 Task: Add a dentist appointment for a root canal on the 21st at 12:00 PM.
Action: Mouse moved to (89, 124)
Screenshot: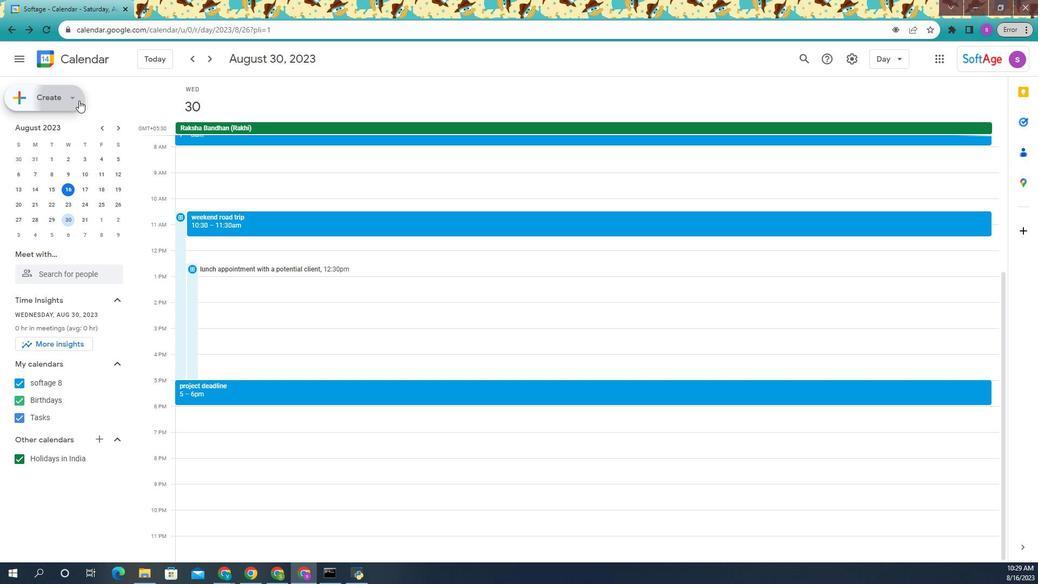 
Action: Mouse pressed left at (89, 124)
Screenshot: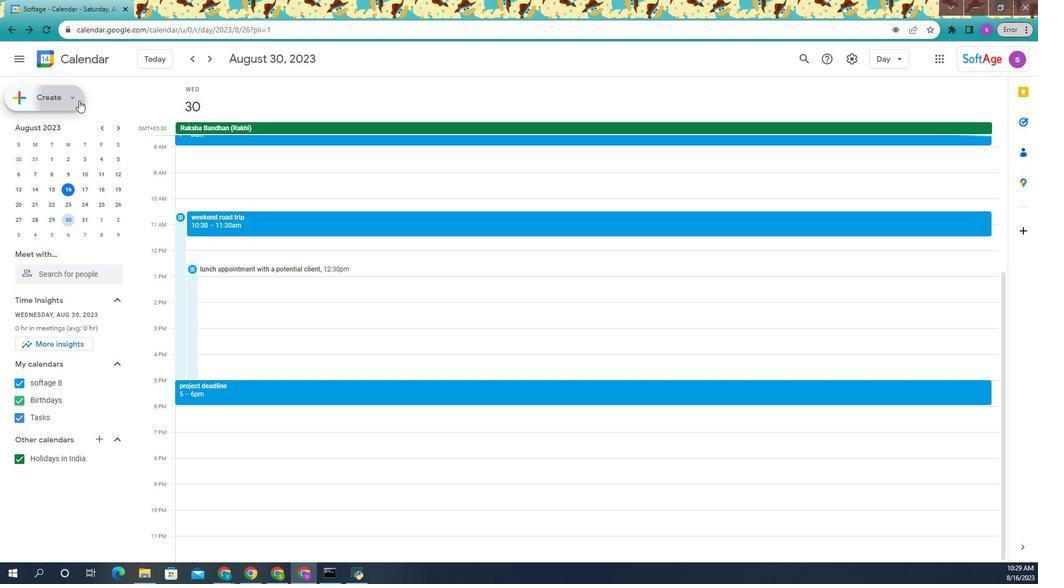 
Action: Mouse moved to (80, 232)
Screenshot: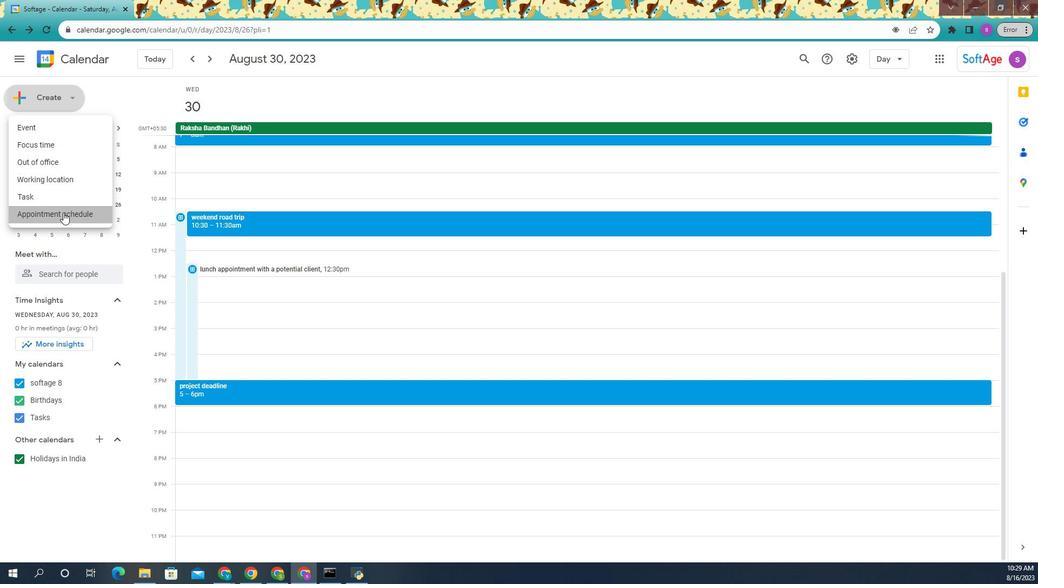 
Action: Mouse pressed left at (80, 232)
Screenshot: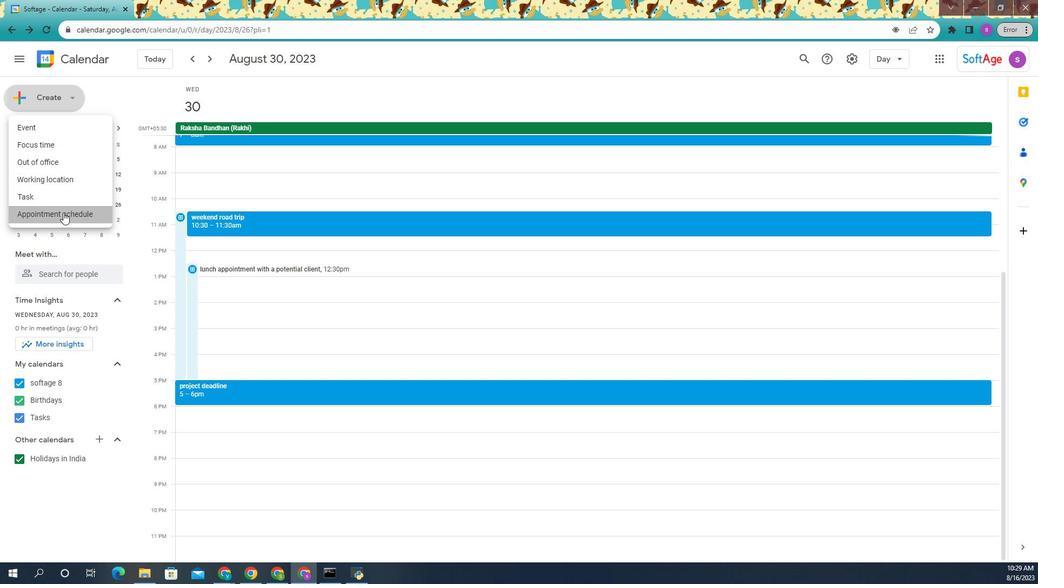 
Action: Mouse moved to (136, 119)
Screenshot: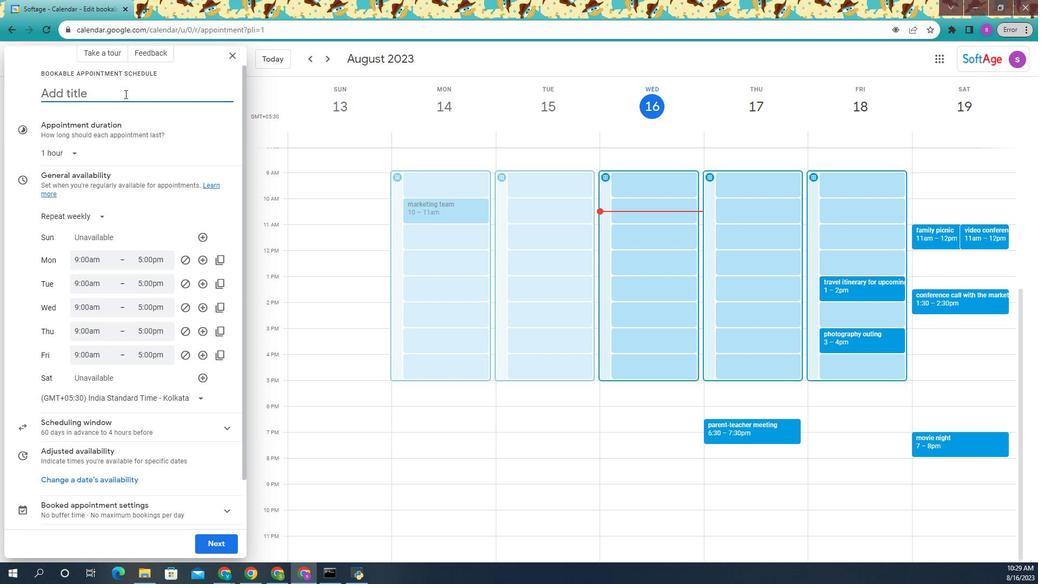 
Action: Mouse pressed left at (136, 119)
Screenshot: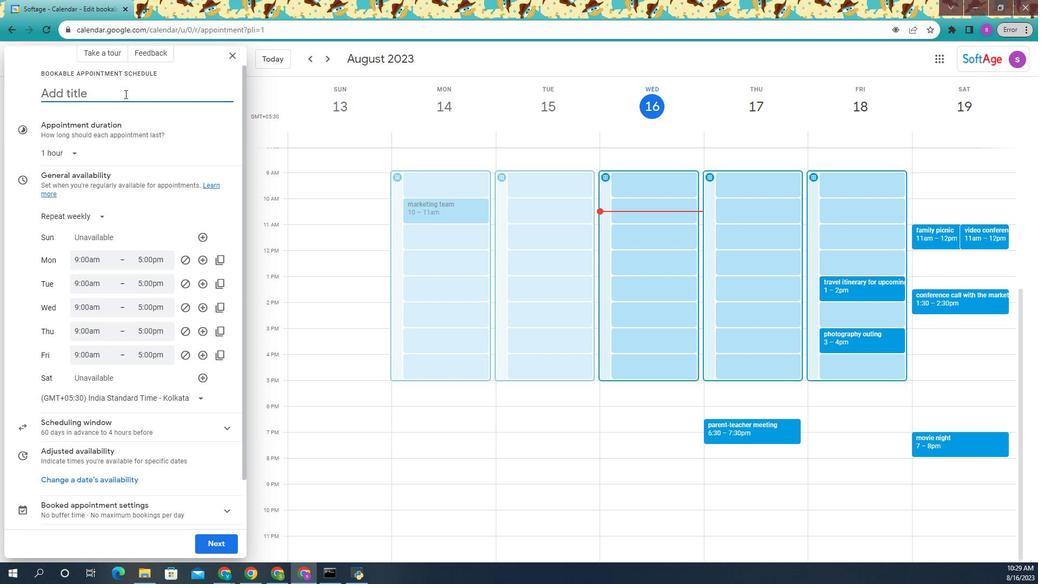 
Action: Key pressed dentist<Key.space>appointment
Screenshot: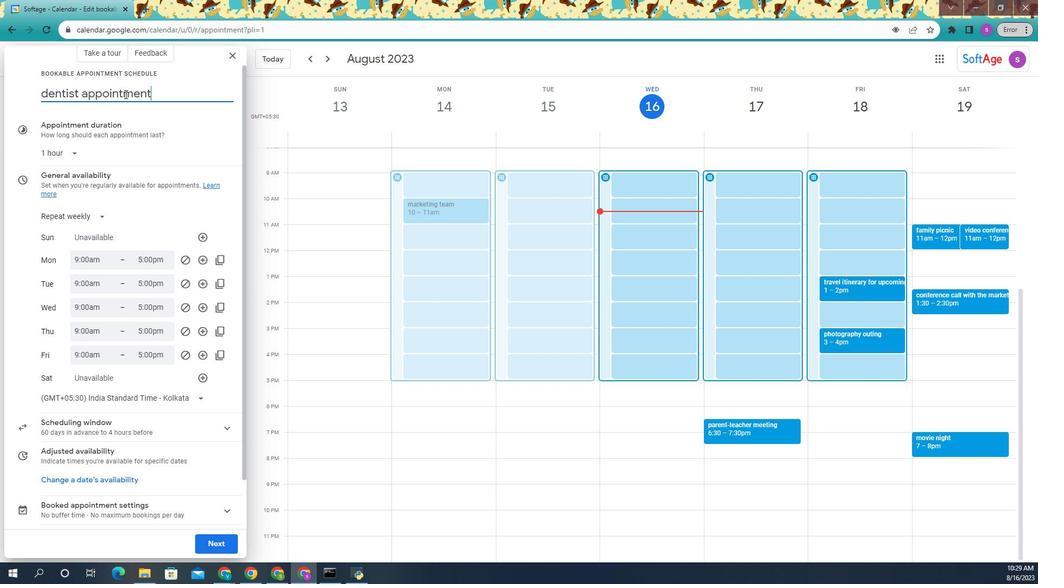 
Action: Mouse moved to (177, 101)
Screenshot: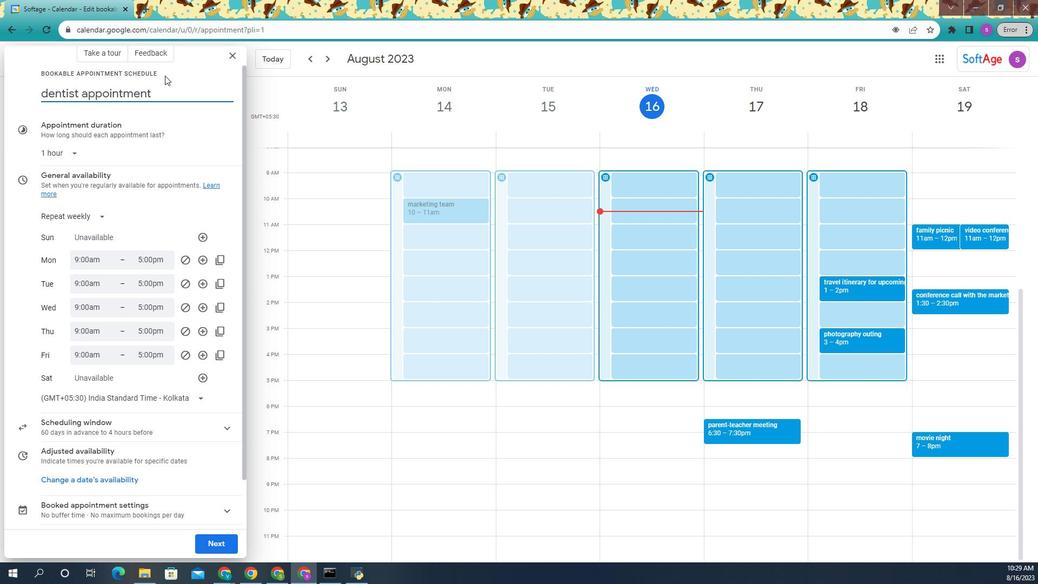 
Action: Key pressed <Key.space>for<Key.space>rot<Key.space>canal
Screenshot: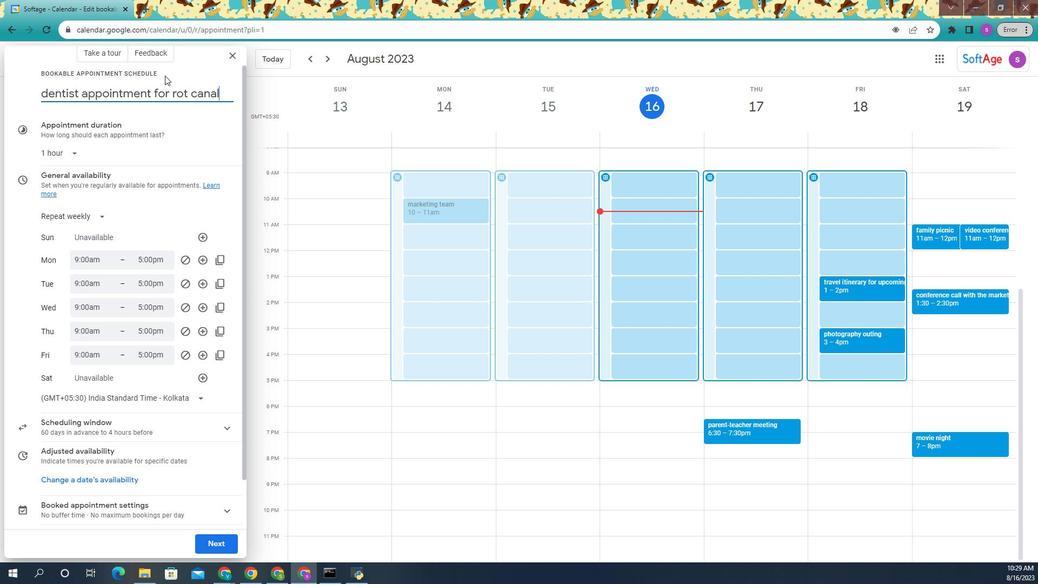 
Action: Mouse moved to (195, 119)
Screenshot: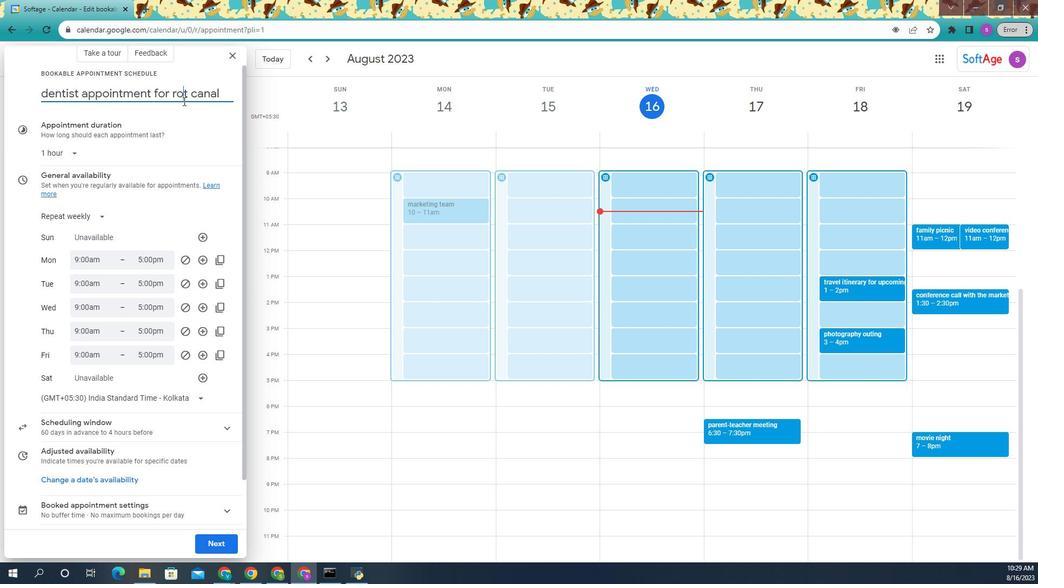 
Action: Mouse pressed left at (195, 119)
Screenshot: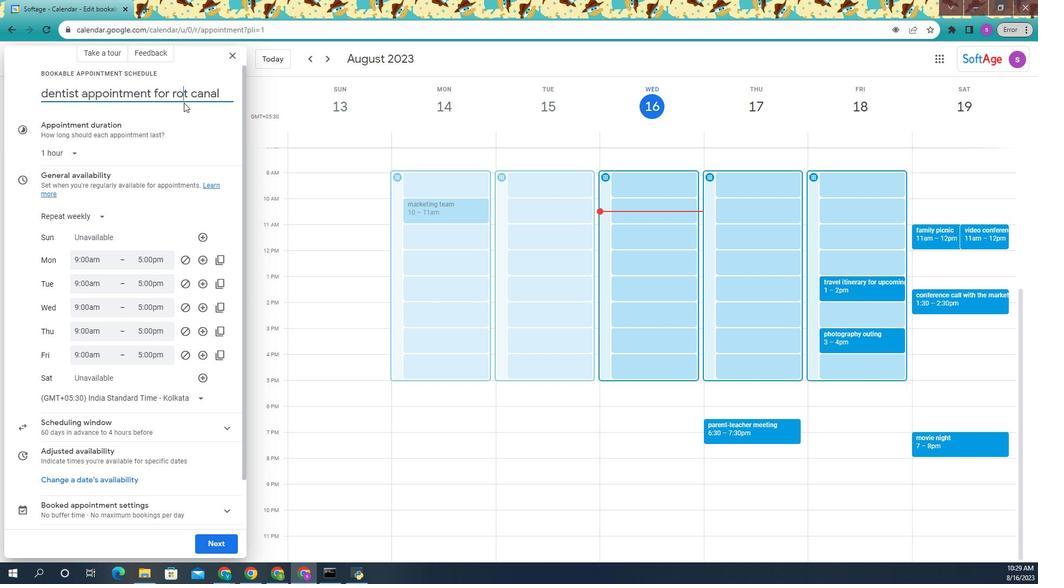 
Action: Mouse moved to (196, 127)
Screenshot: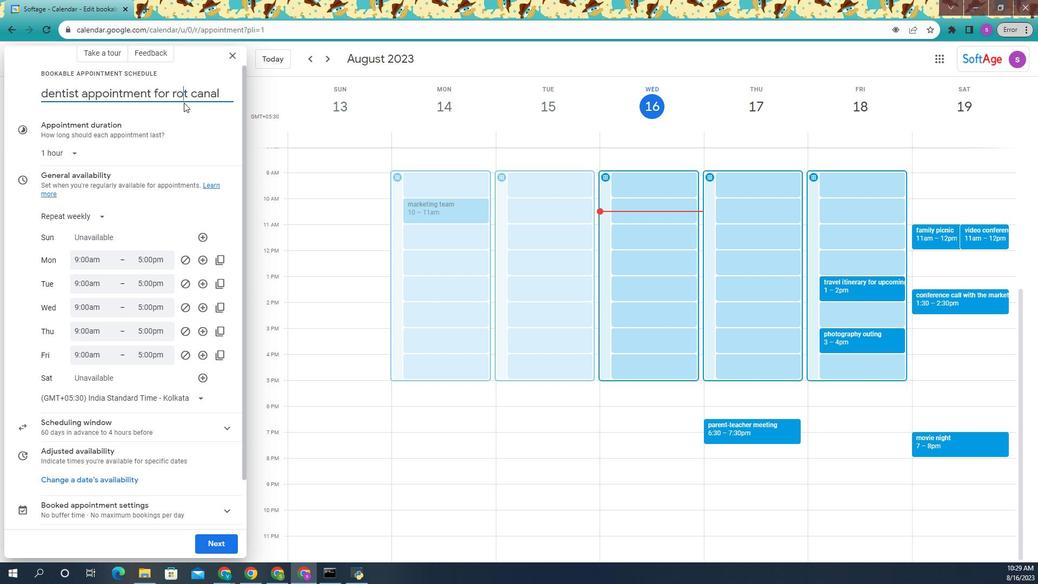 
Action: Key pressed o
Screenshot: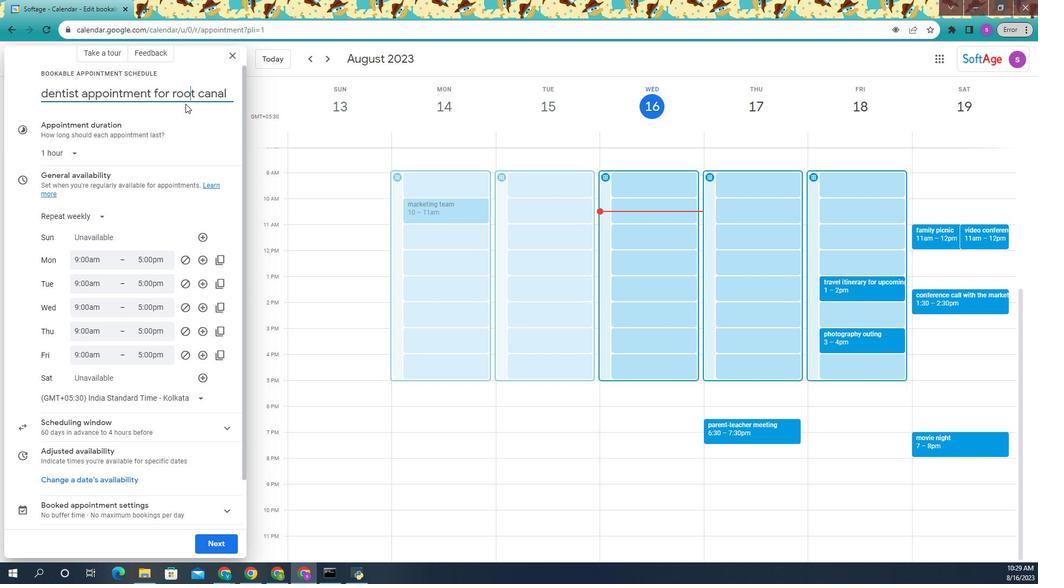 
Action: Mouse moved to (84, 233)
Screenshot: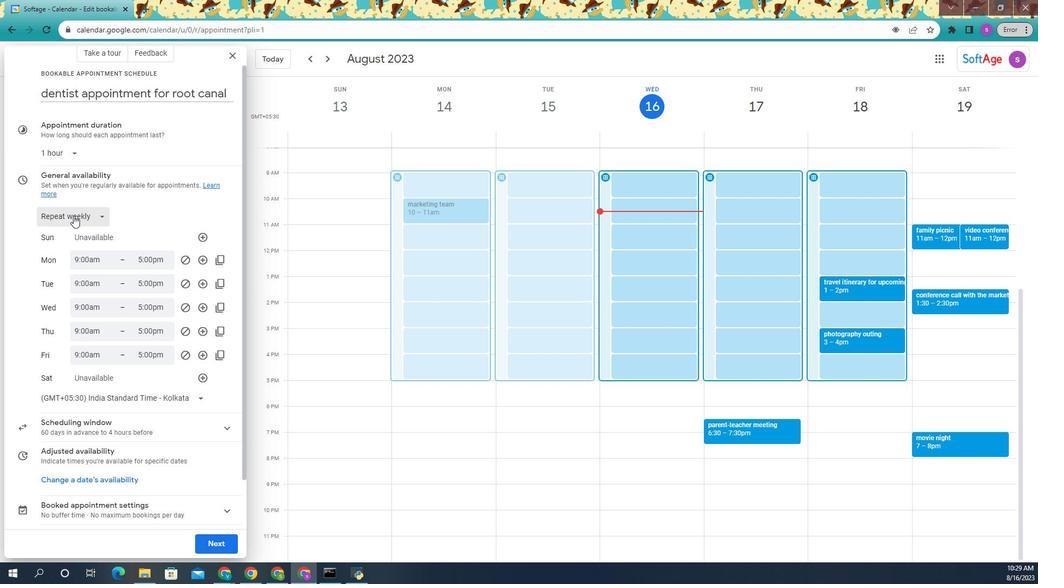
Action: Mouse pressed left at (84, 233)
Screenshot: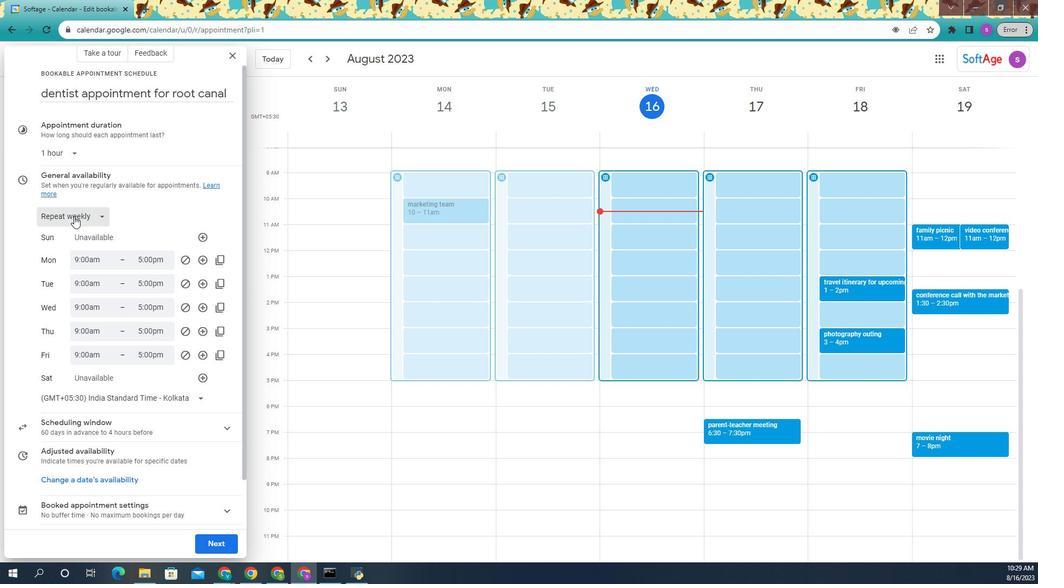 
Action: Mouse moved to (93, 253)
Screenshot: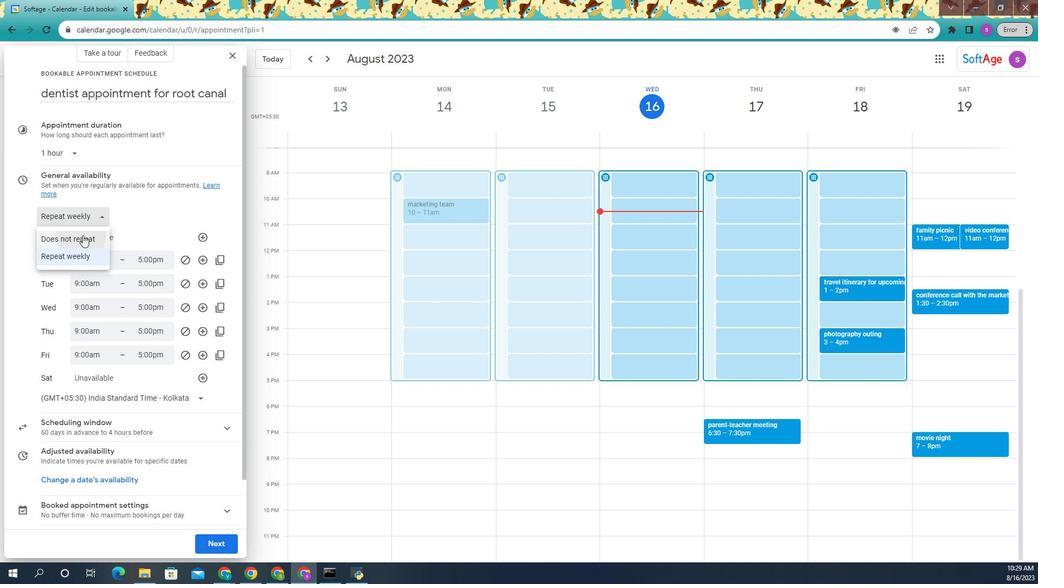 
Action: Mouse pressed left at (93, 253)
Screenshot: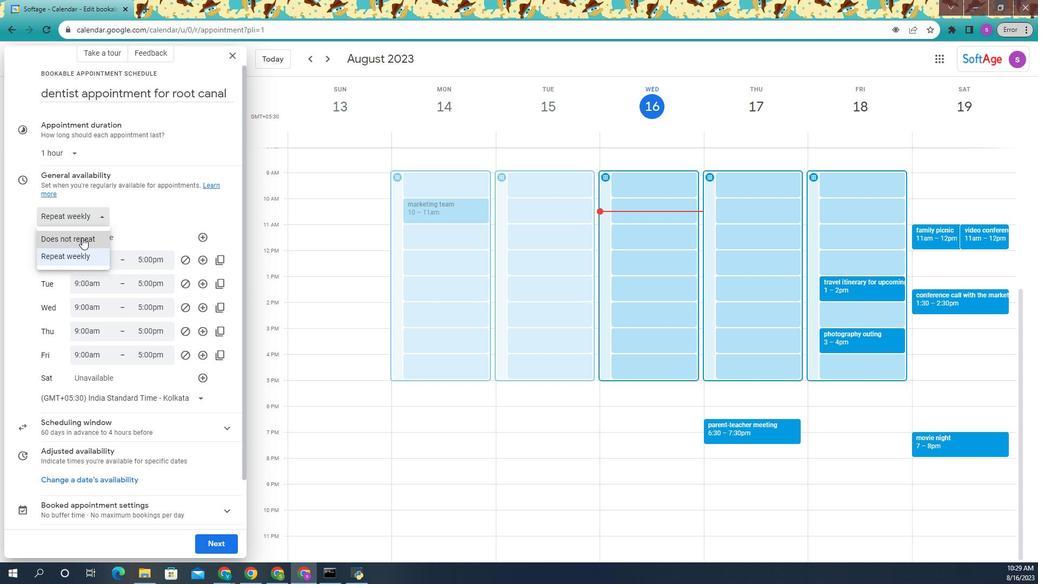 
Action: Mouse moved to (85, 246)
Screenshot: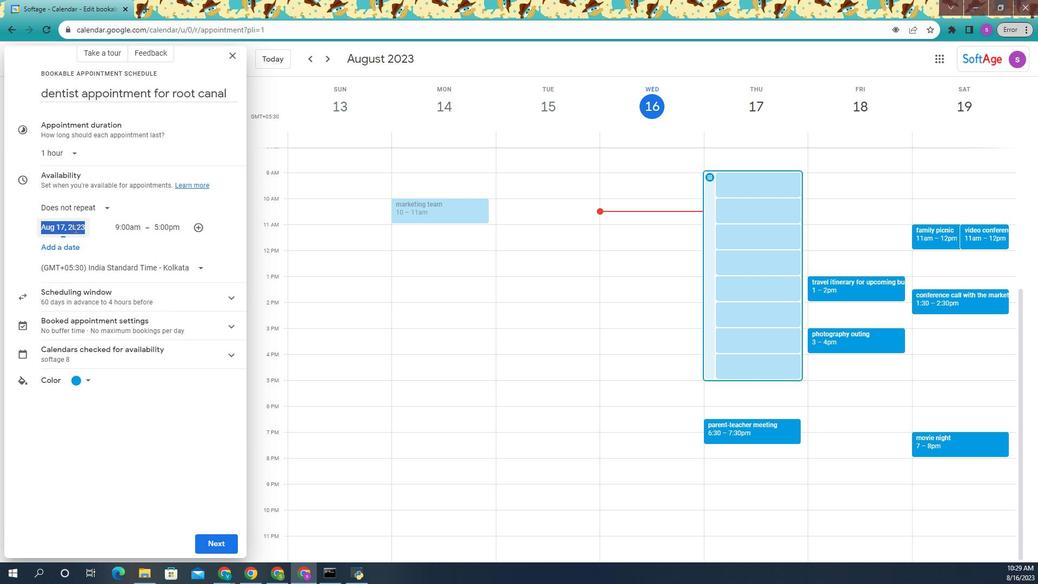 
Action: Mouse pressed left at (85, 246)
Screenshot: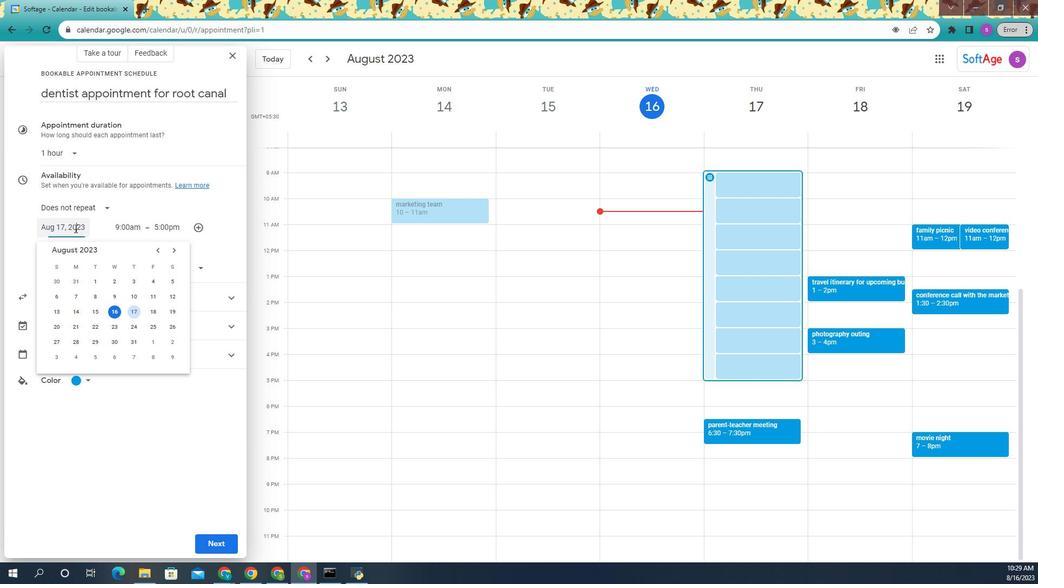 
Action: Mouse moved to (90, 343)
Screenshot: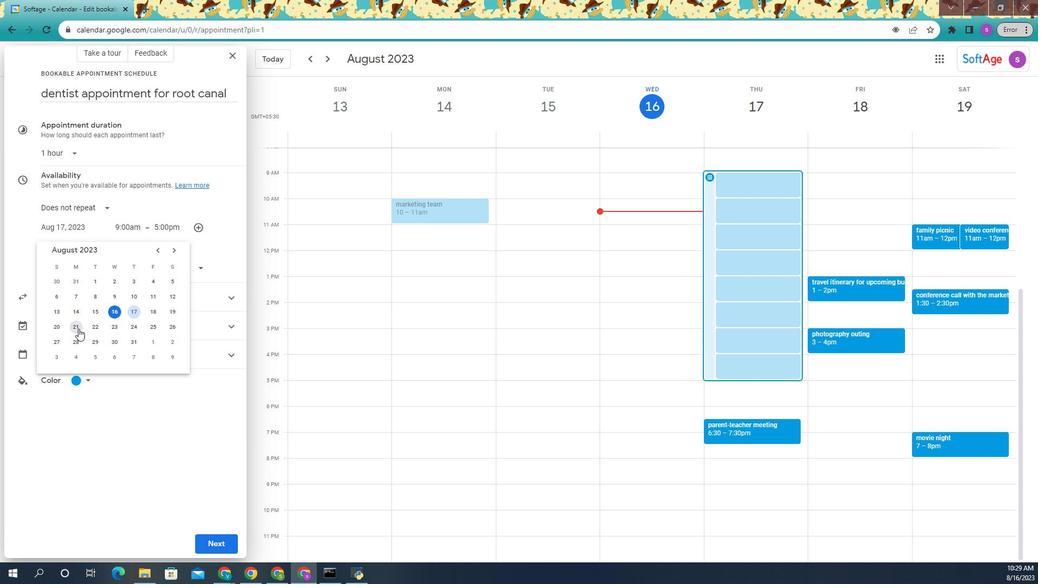 
Action: Mouse pressed left at (90, 343)
Screenshot: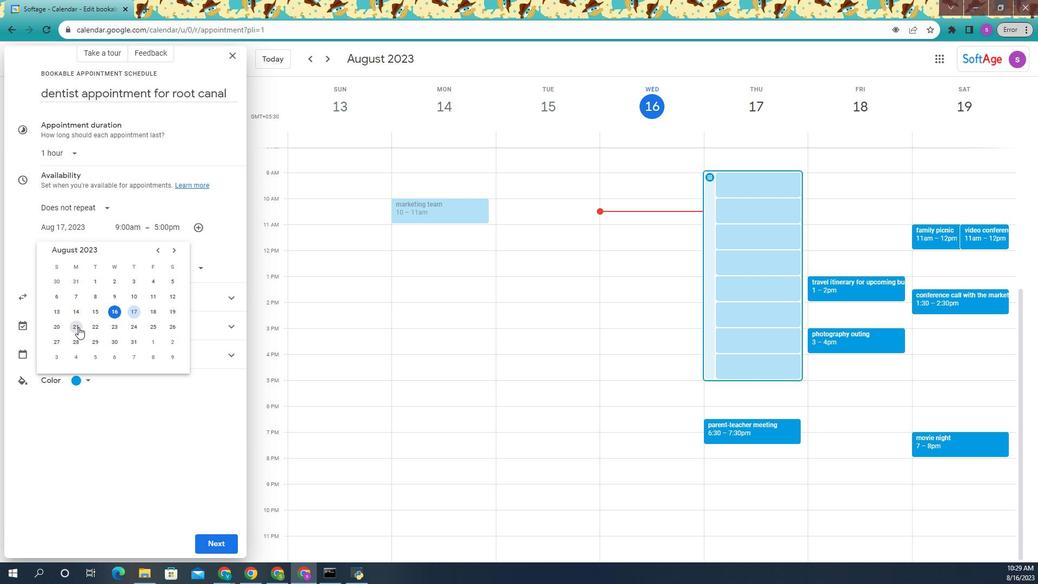 
Action: Mouse moved to (139, 243)
Screenshot: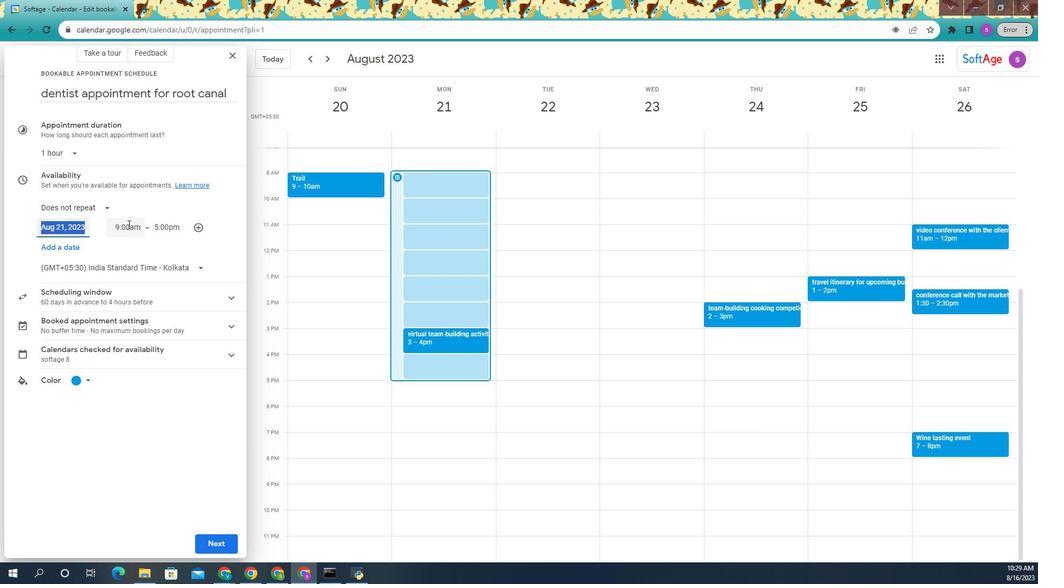 
Action: Mouse pressed left at (139, 243)
Screenshot: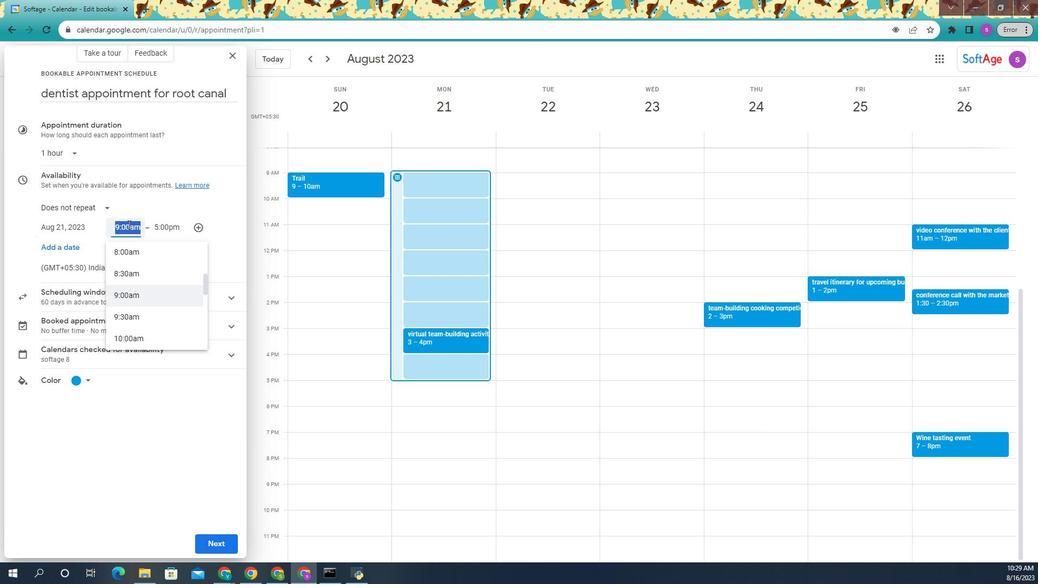 
Action: Mouse moved to (174, 327)
Screenshot: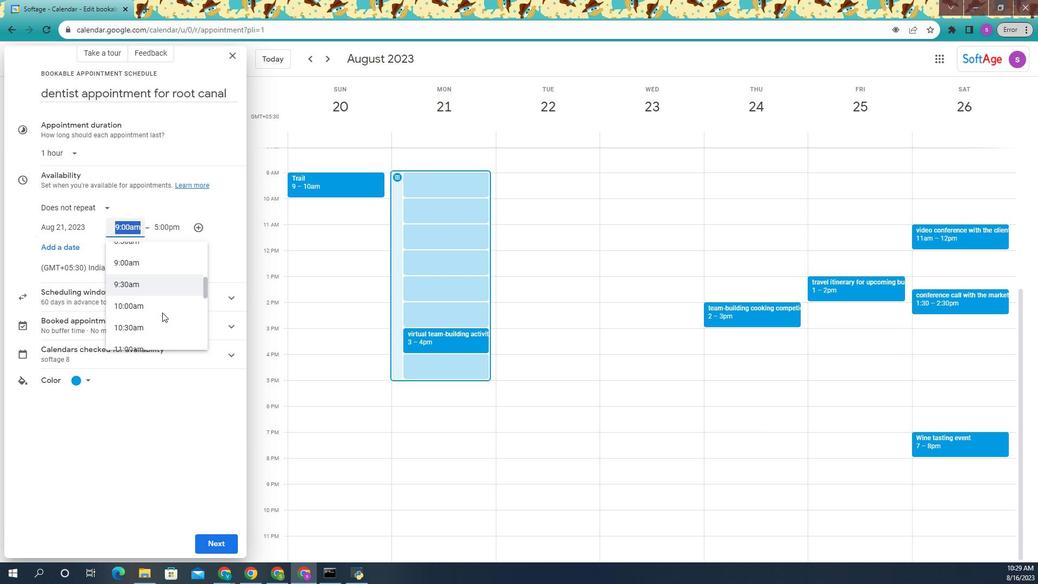 
Action: Mouse scrolled (174, 326) with delta (0, 0)
Screenshot: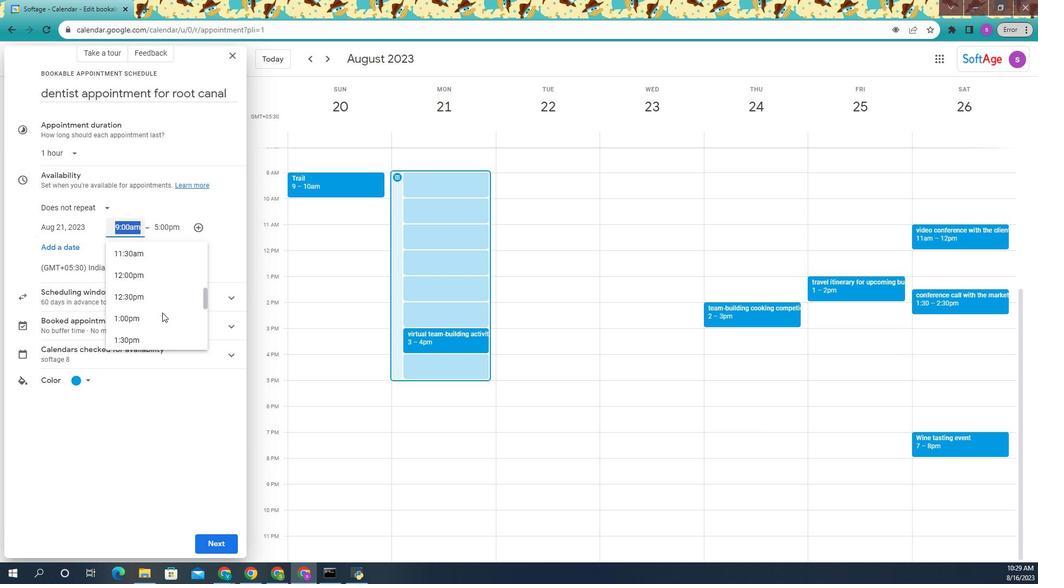 
Action: Mouse scrolled (174, 326) with delta (0, 0)
Screenshot: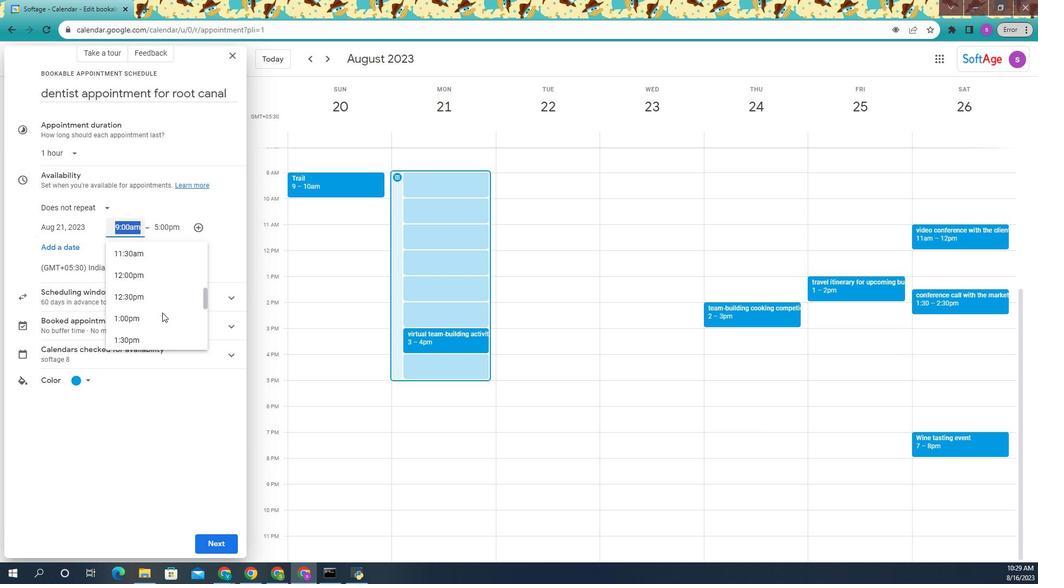 
Action: Mouse scrolled (174, 326) with delta (0, 0)
Screenshot: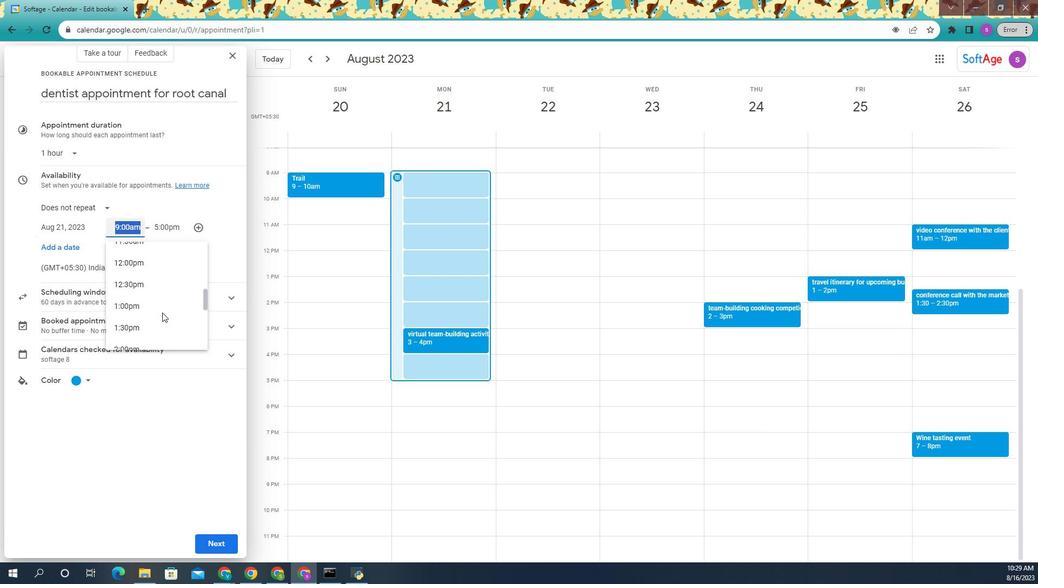 
Action: Mouse moved to (178, 280)
Screenshot: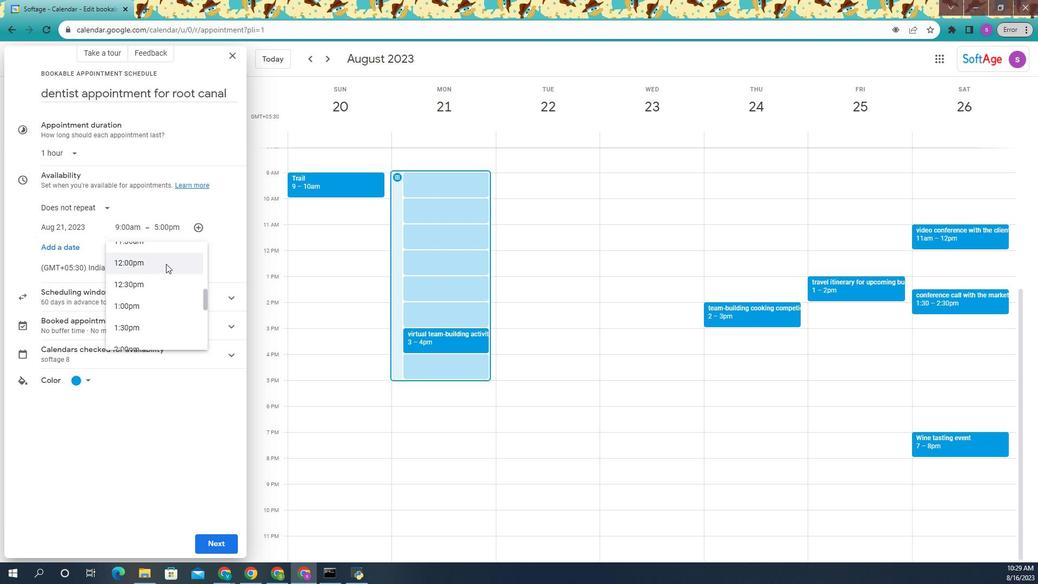 
Action: Mouse pressed left at (178, 280)
Screenshot: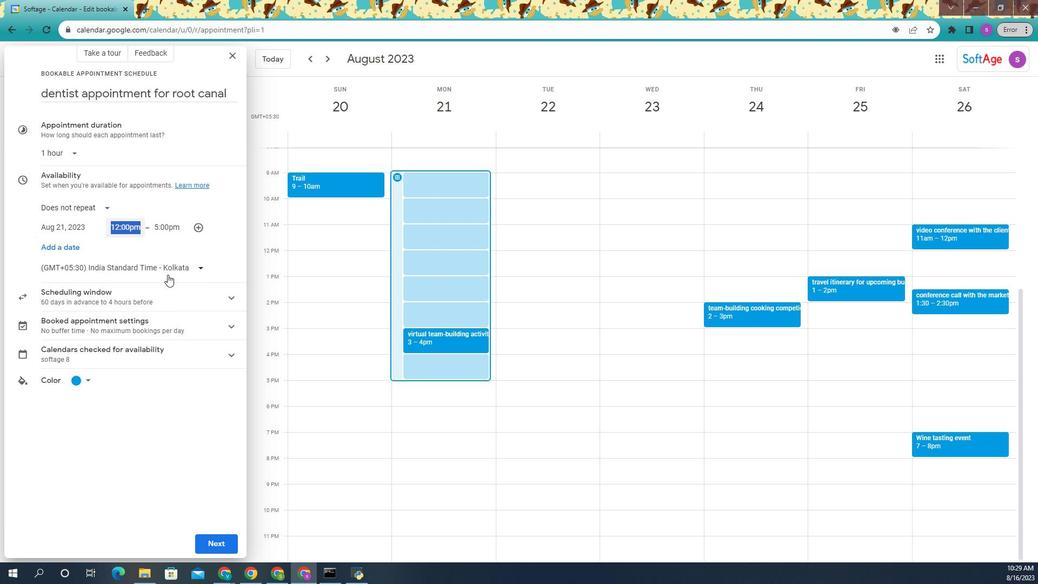 
Action: Mouse moved to (233, 548)
Screenshot: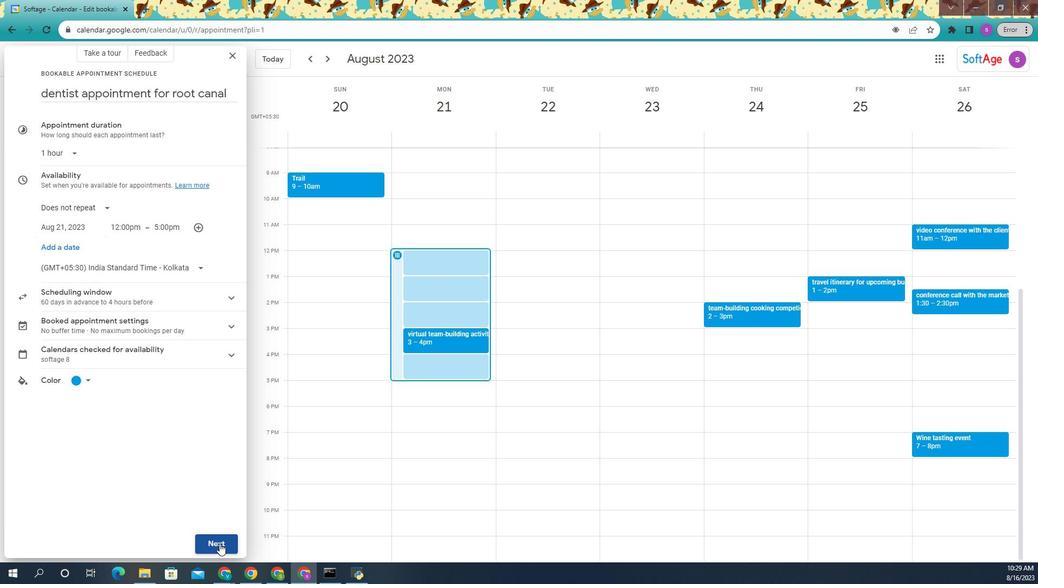 
Action: Mouse pressed left at (233, 548)
Screenshot: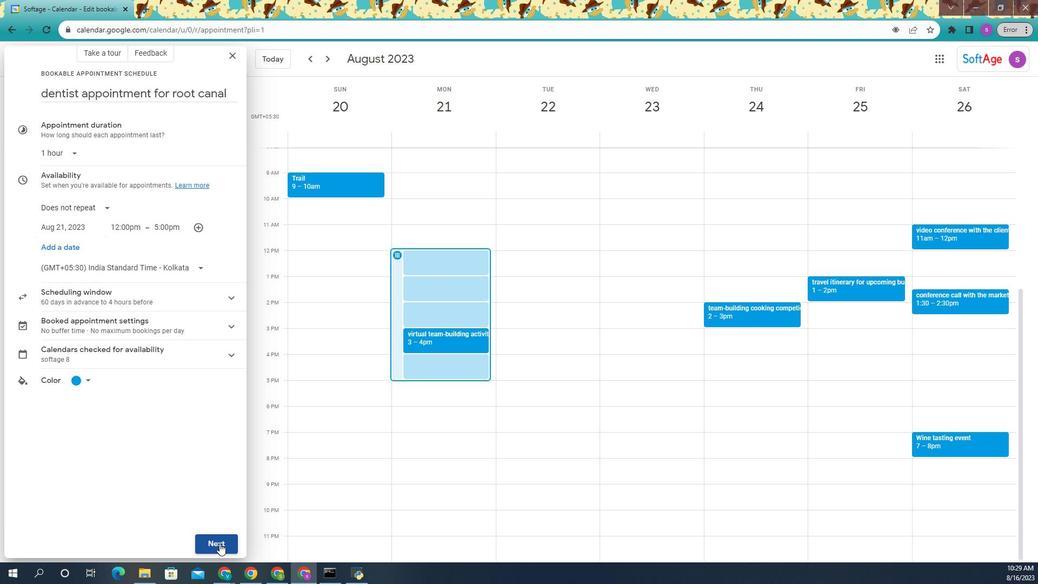 
Action: Mouse pressed left at (233, 548)
Screenshot: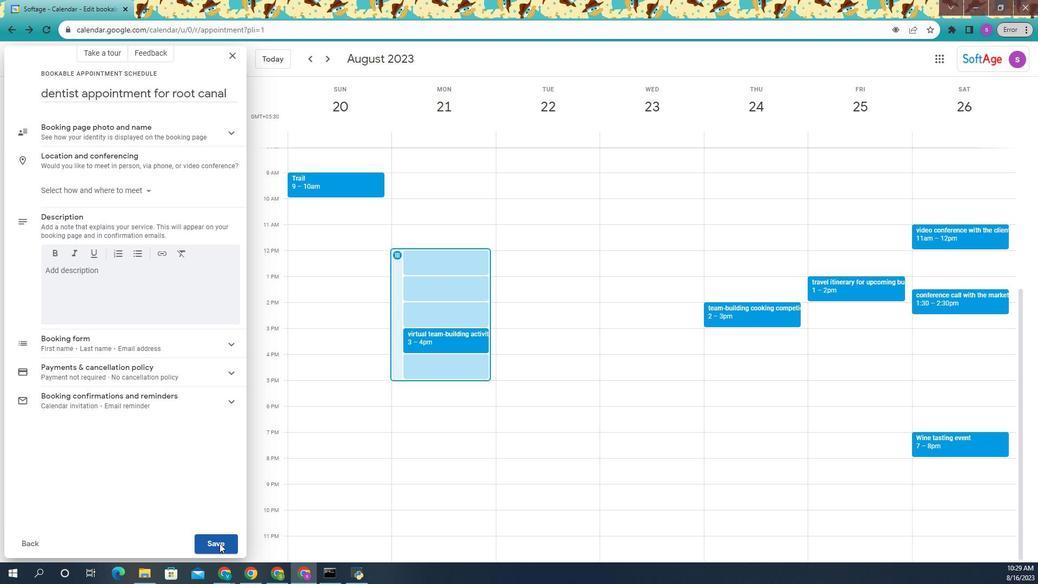 
Action: Mouse moved to (229, 545)
Screenshot: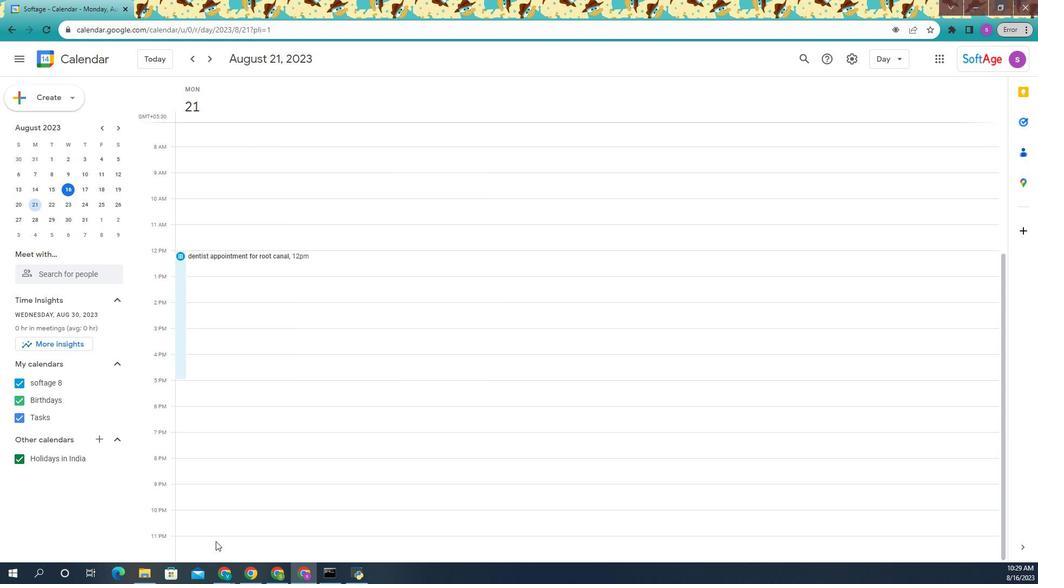 
